 Task: Look for products in the category "Lotion" from Aura Cacia only.
Action: Mouse moved to (833, 288)
Screenshot: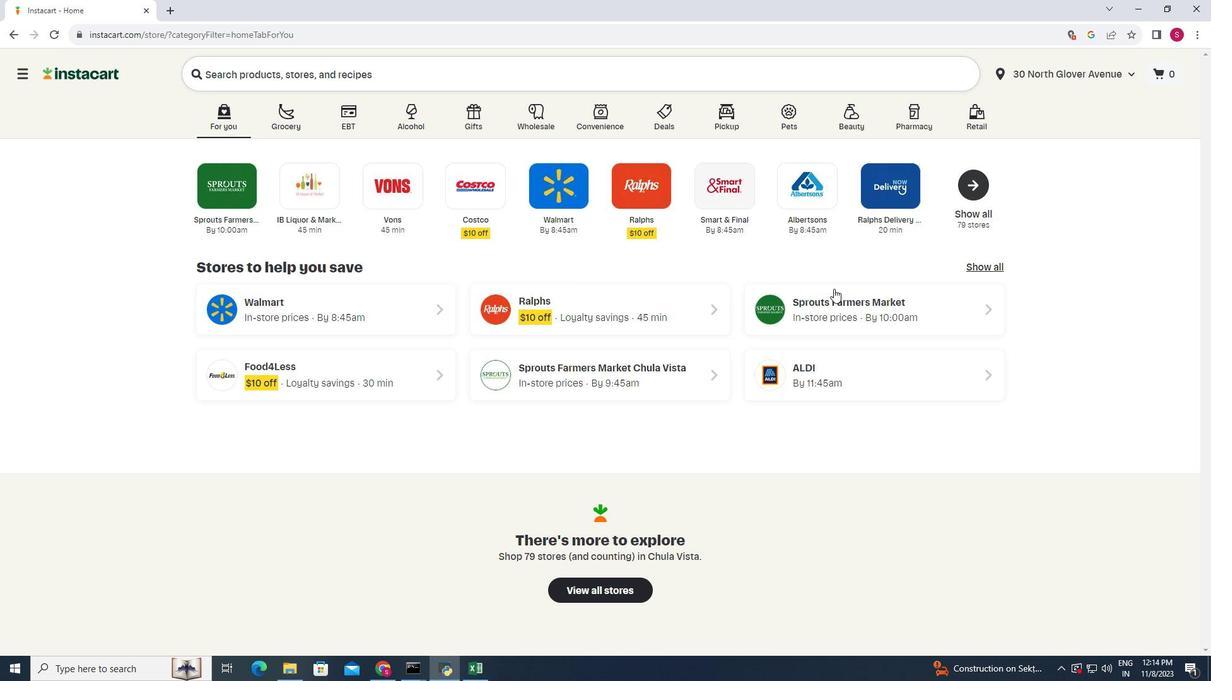 
Action: Mouse pressed left at (833, 288)
Screenshot: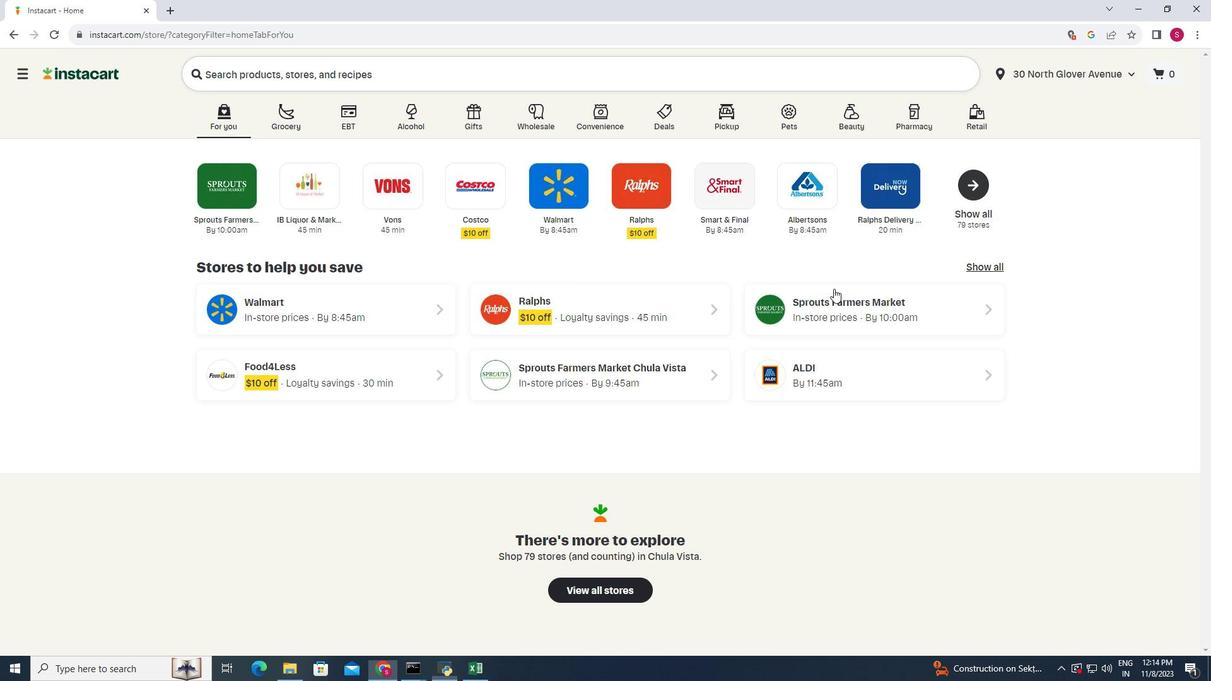
Action: Mouse moved to (53, 493)
Screenshot: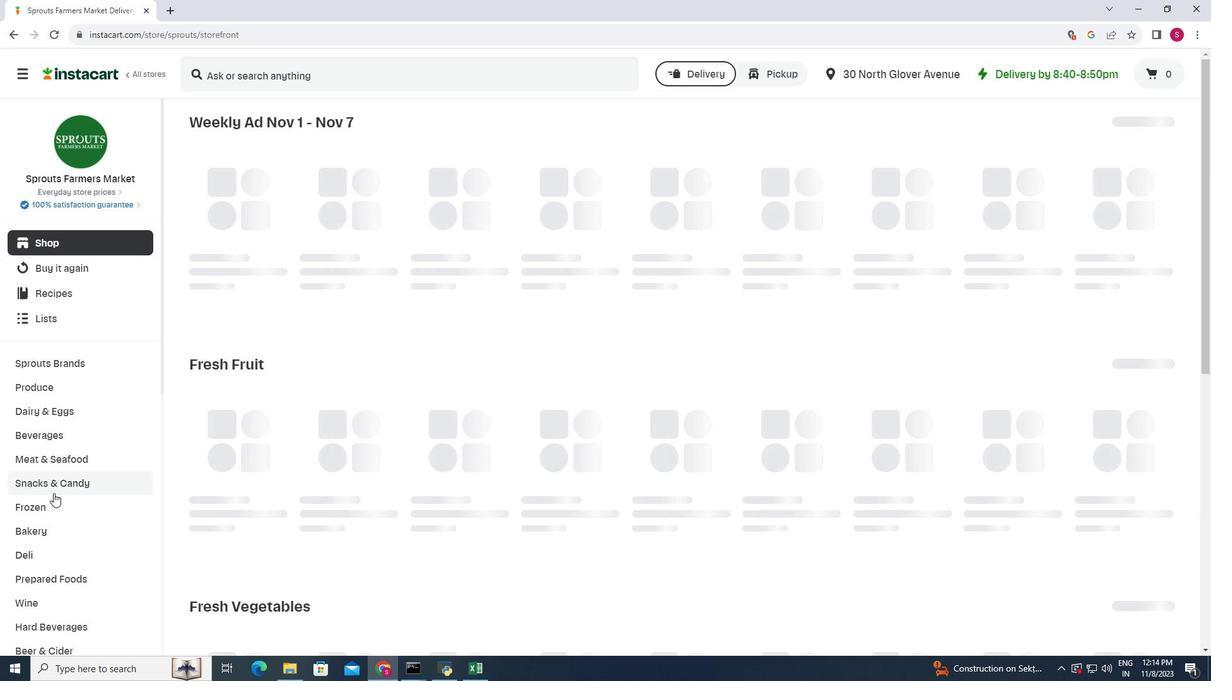 
Action: Mouse scrolled (53, 492) with delta (0, 0)
Screenshot: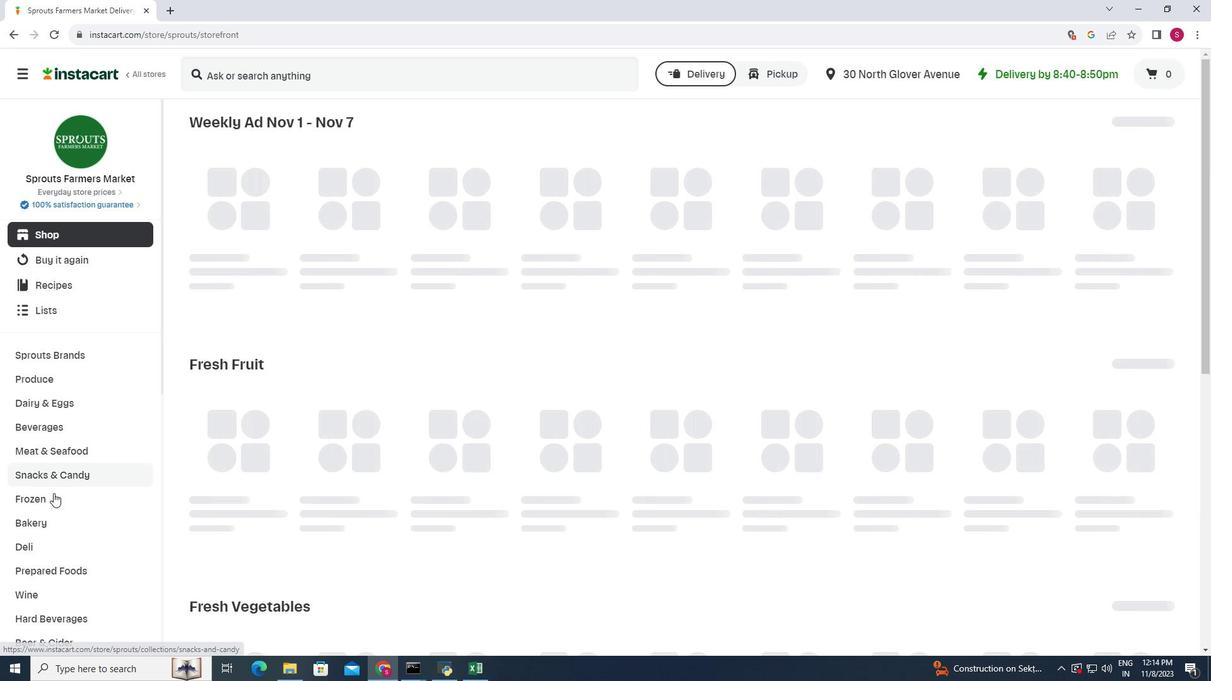 
Action: Mouse scrolled (53, 492) with delta (0, 0)
Screenshot: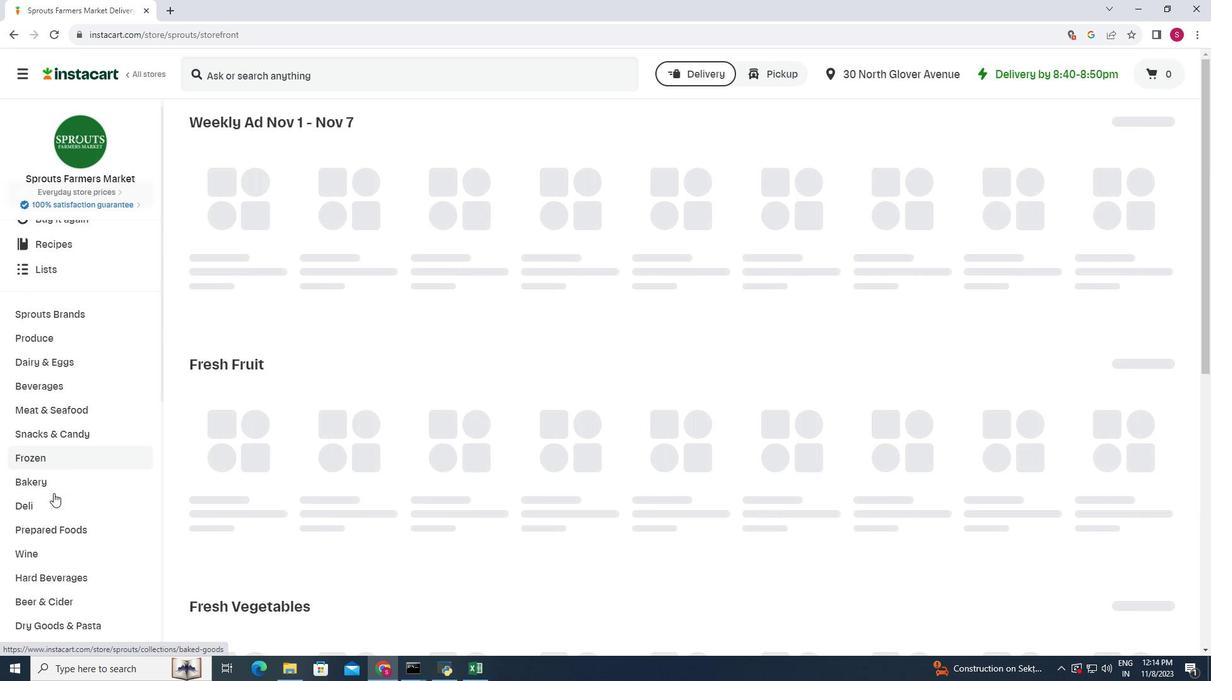 
Action: Mouse scrolled (53, 492) with delta (0, 0)
Screenshot: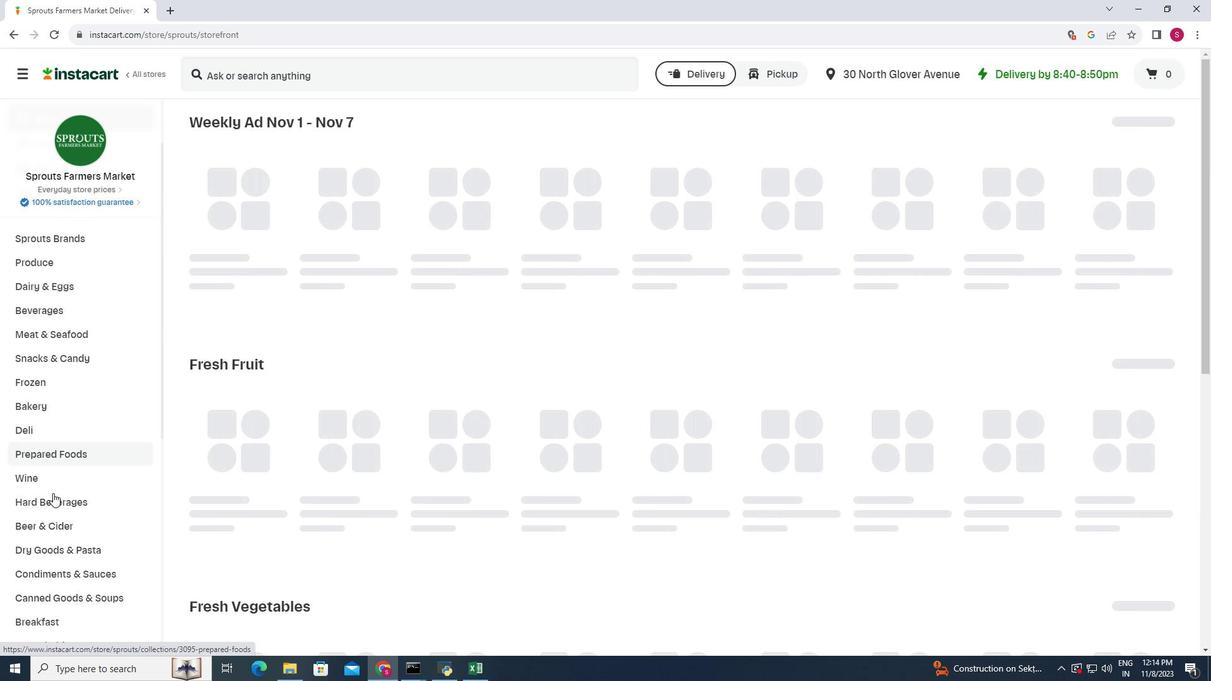 
Action: Mouse moved to (52, 492)
Screenshot: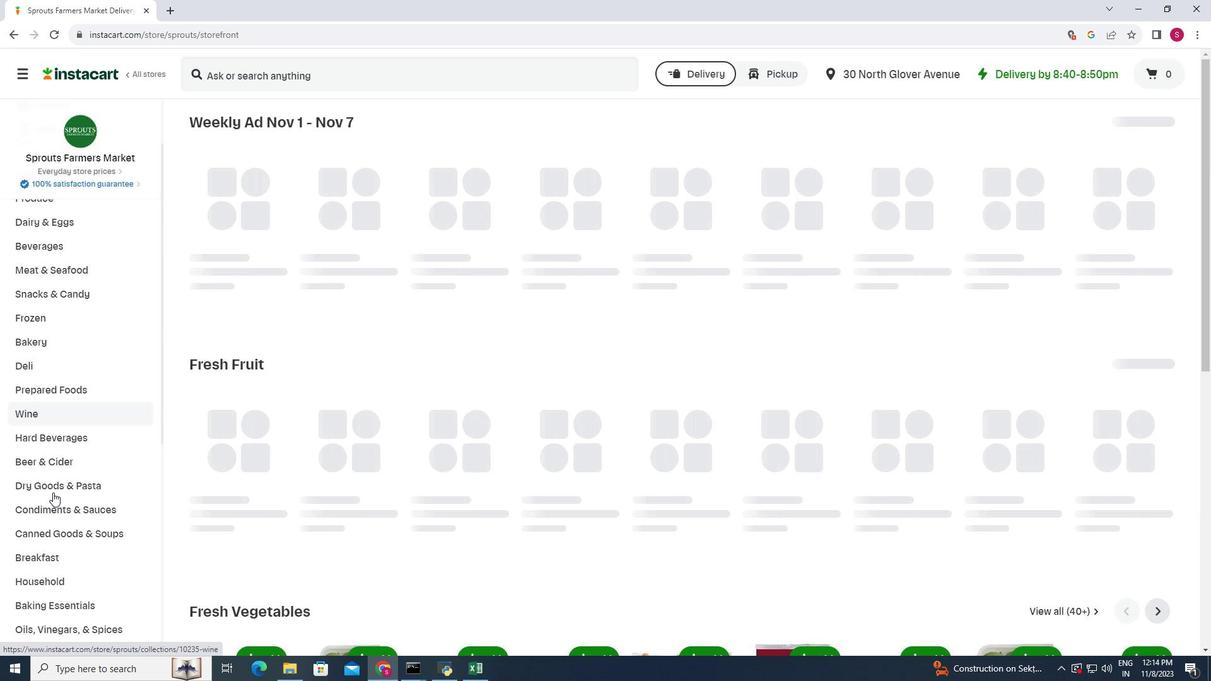 
Action: Mouse scrolled (52, 492) with delta (0, 0)
Screenshot: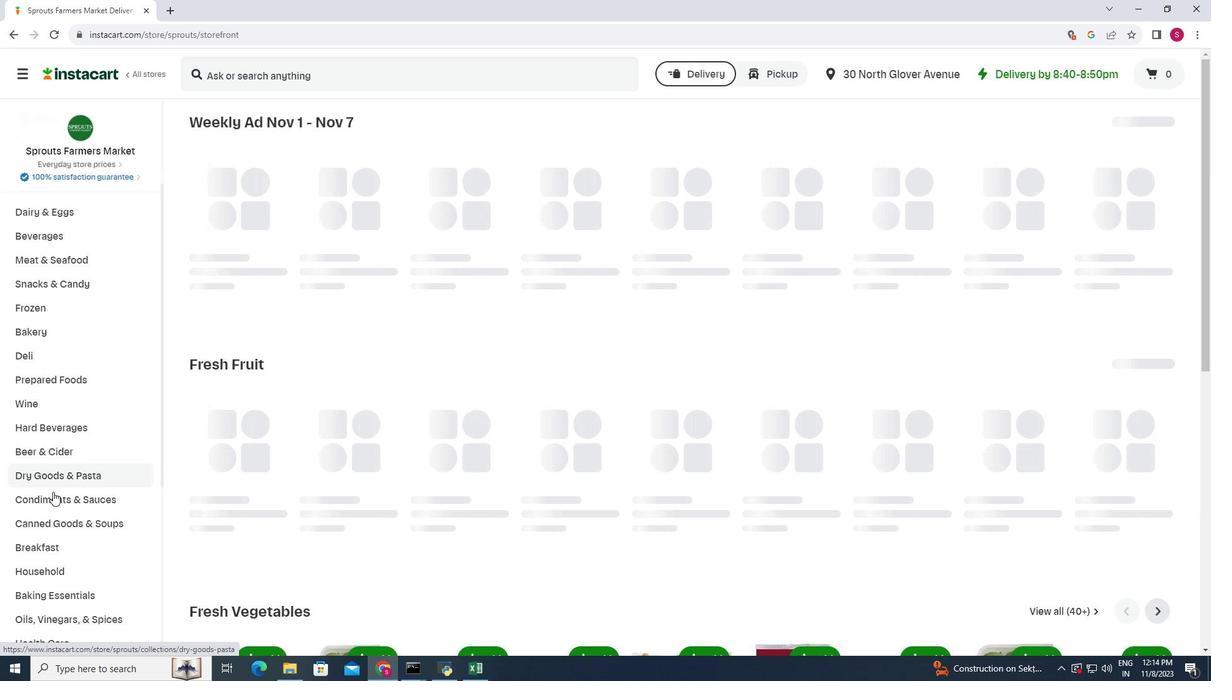 
Action: Mouse moved to (52, 492)
Screenshot: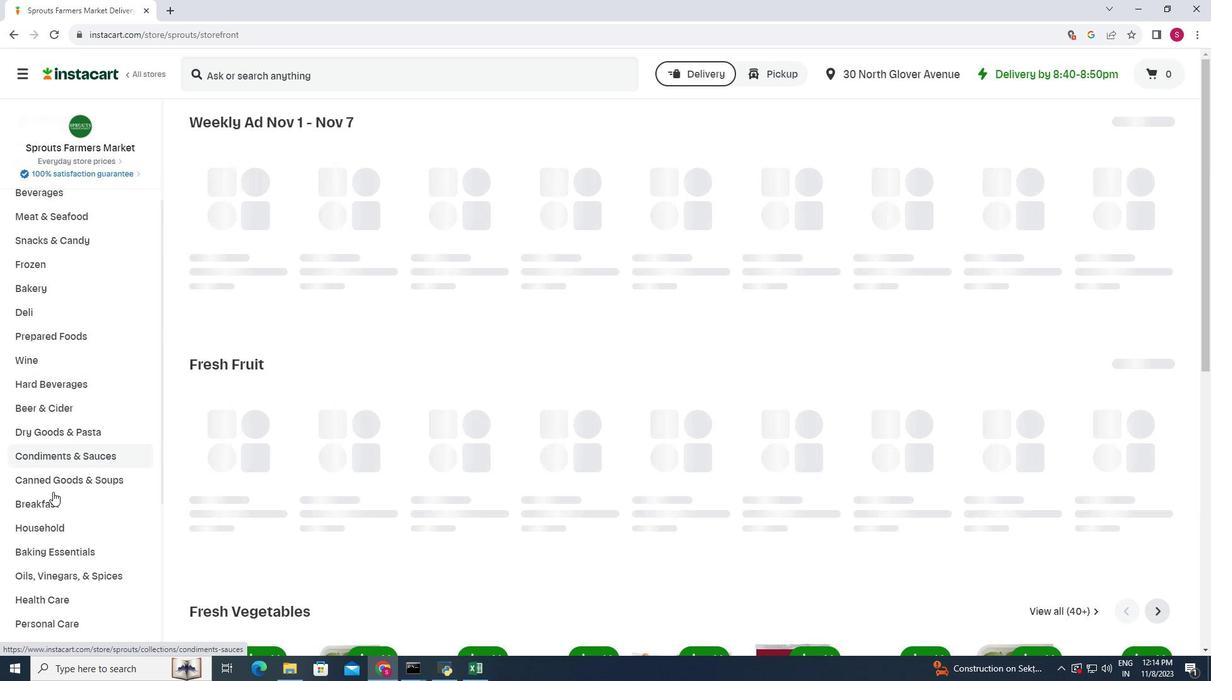 
Action: Mouse scrolled (52, 491) with delta (0, 0)
Screenshot: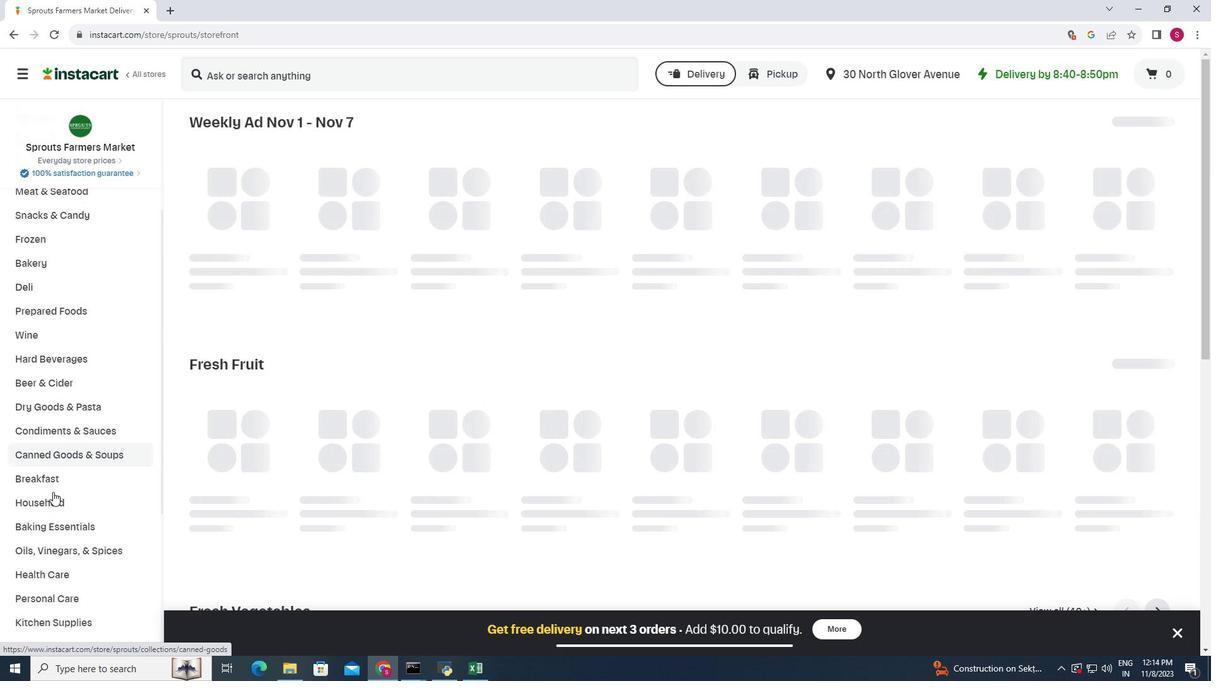 
Action: Mouse moved to (55, 488)
Screenshot: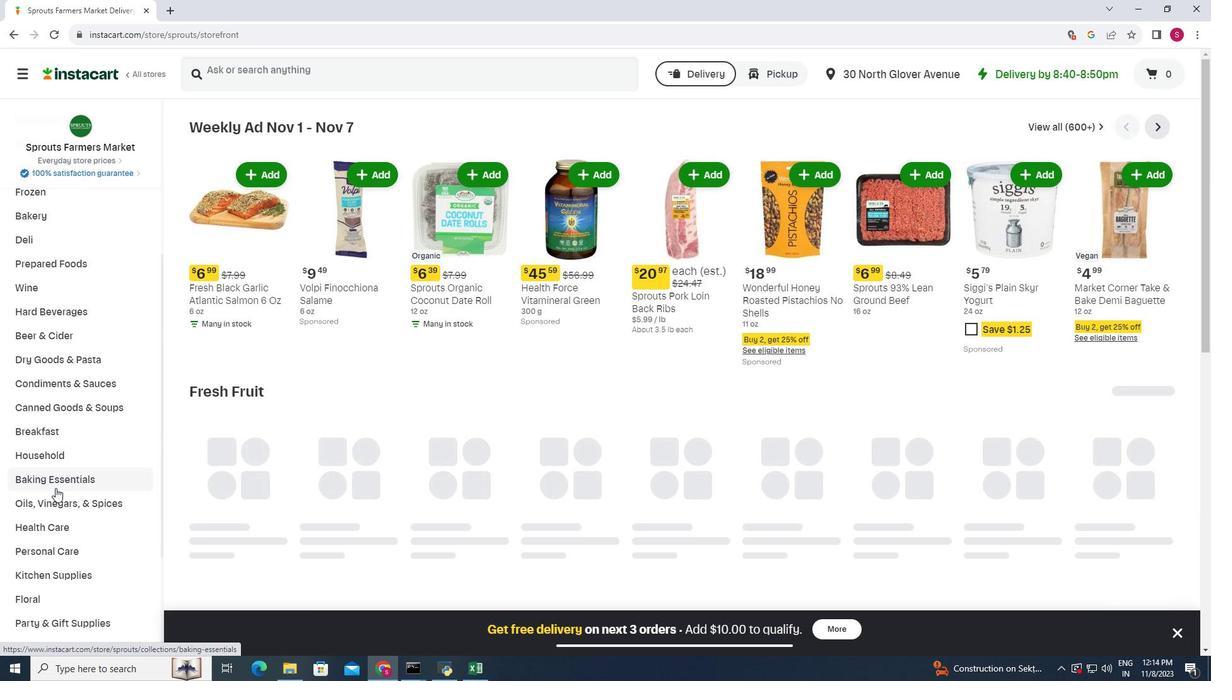 
Action: Mouse scrolled (55, 487) with delta (0, 0)
Screenshot: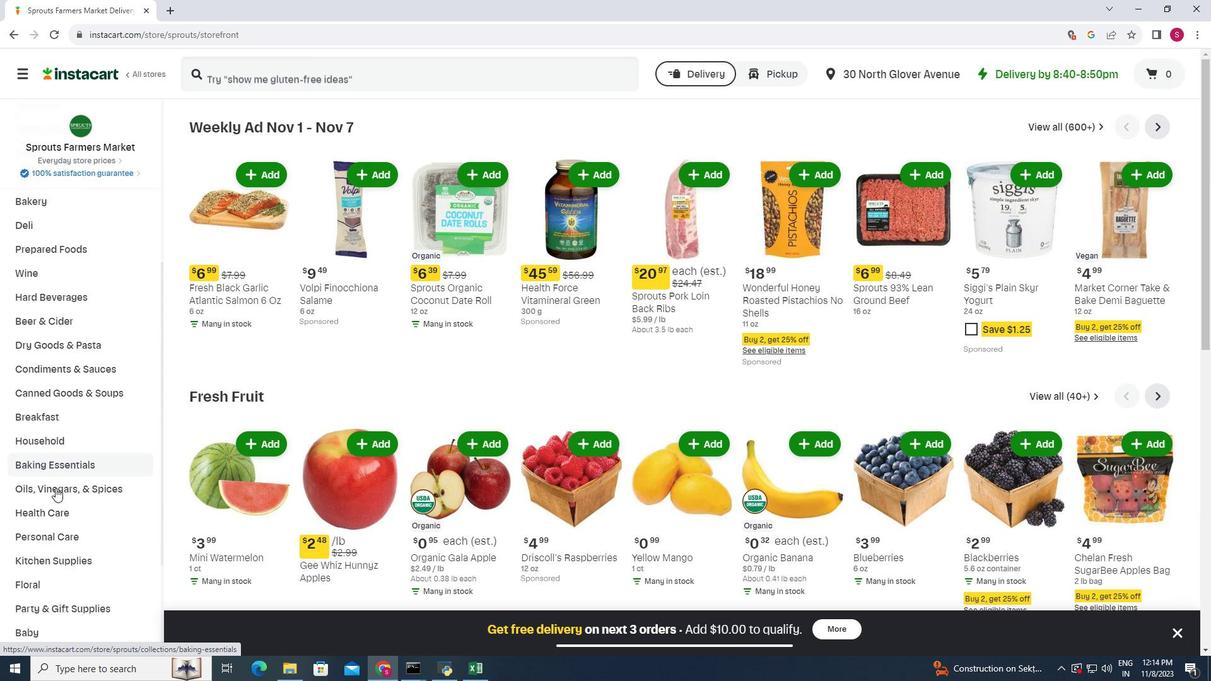 
Action: Mouse moved to (55, 480)
Screenshot: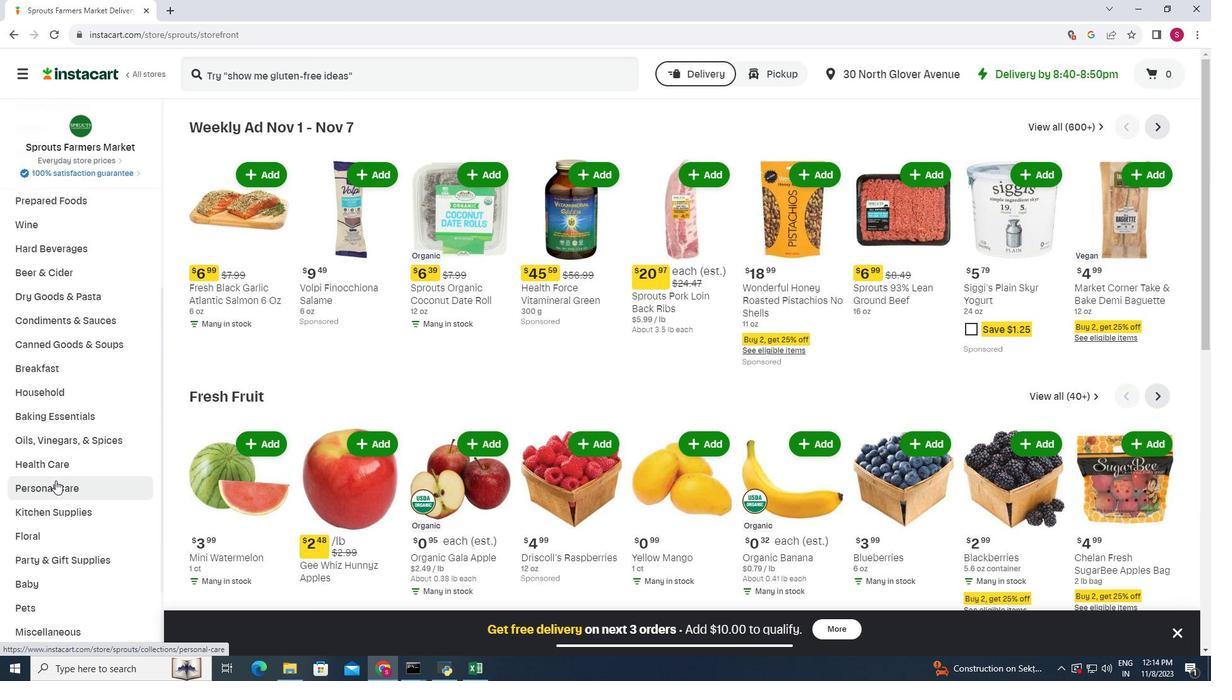 
Action: Mouse pressed left at (55, 480)
Screenshot: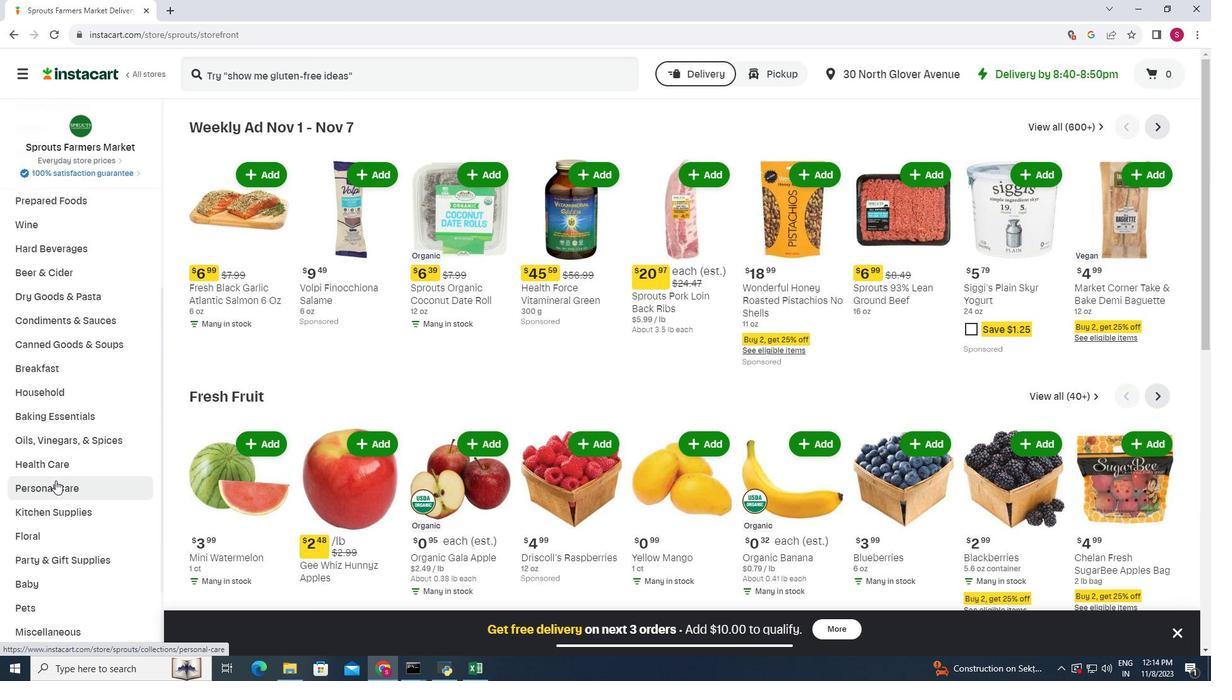 
Action: Mouse moved to (297, 159)
Screenshot: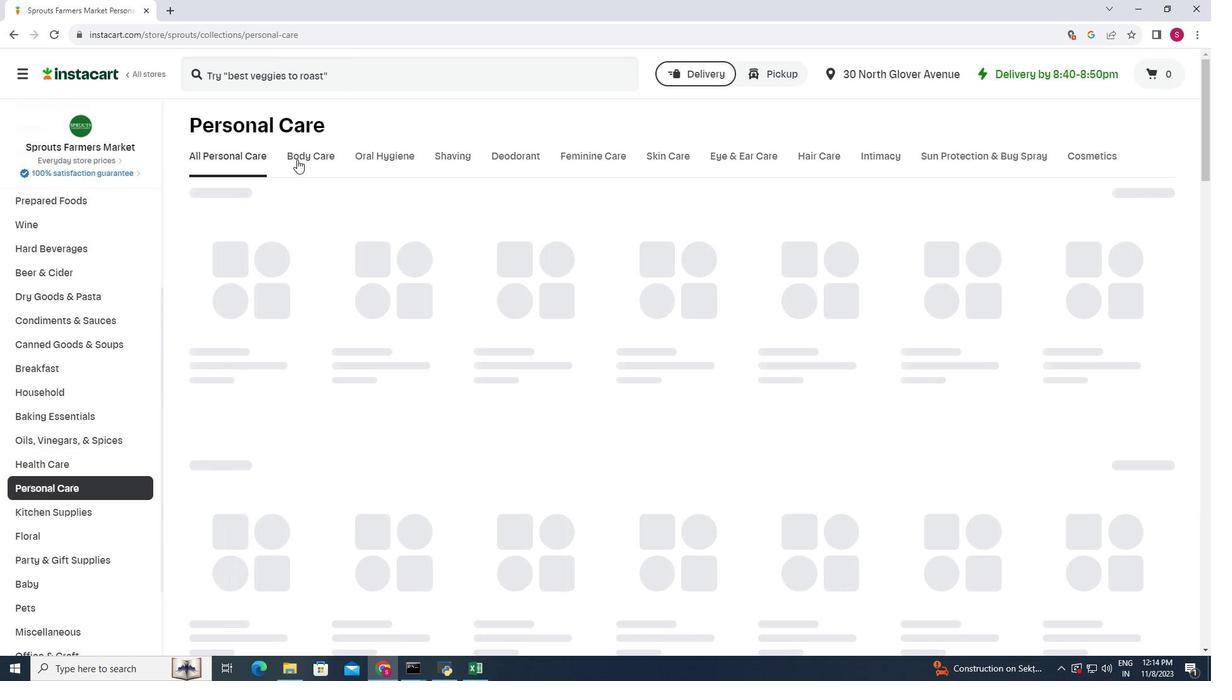 
Action: Mouse pressed left at (297, 159)
Screenshot: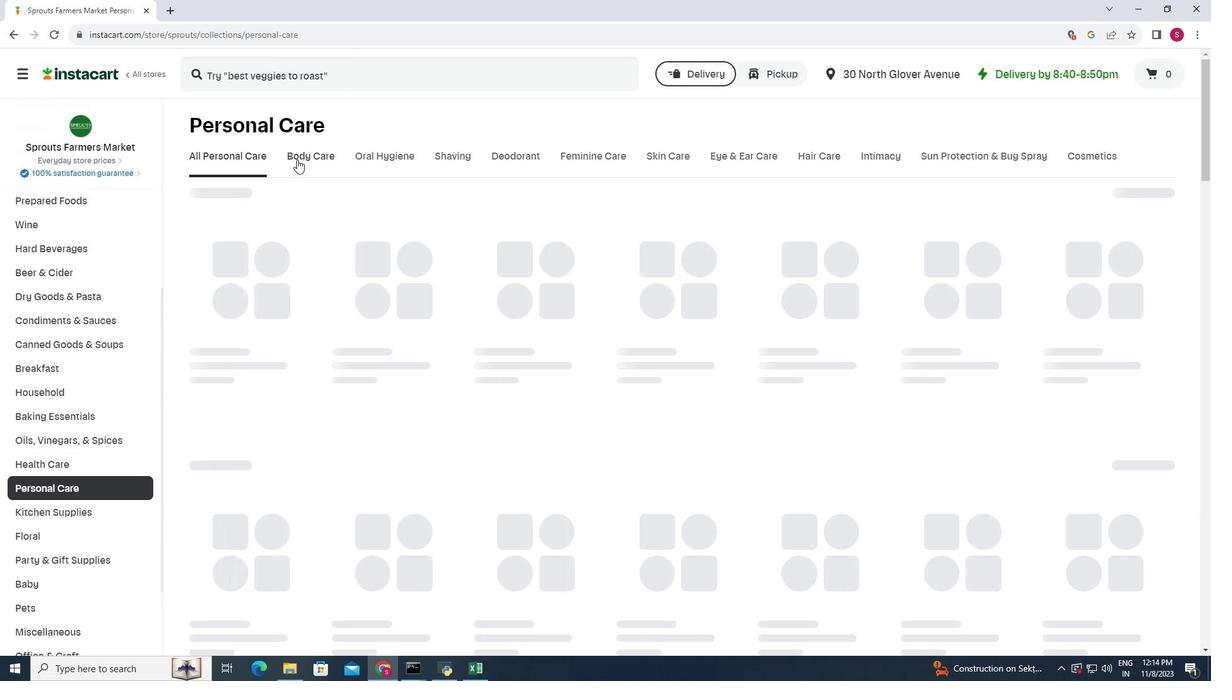 
Action: Mouse moved to (498, 200)
Screenshot: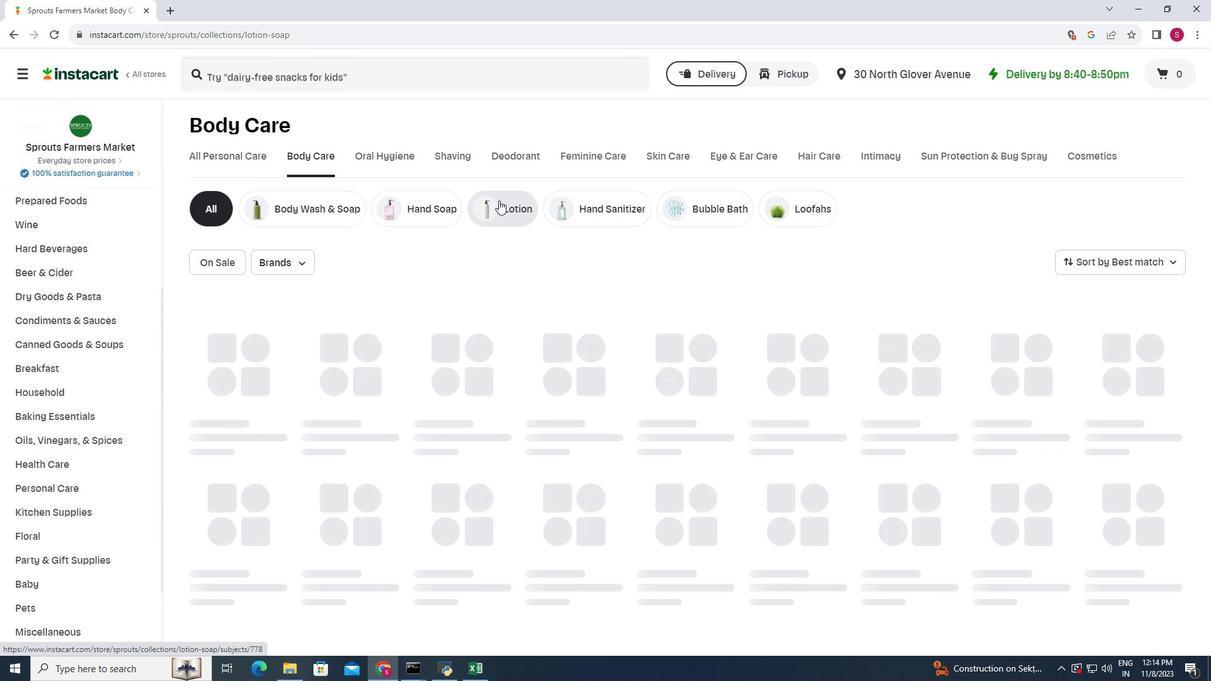 
Action: Mouse pressed left at (498, 200)
Screenshot: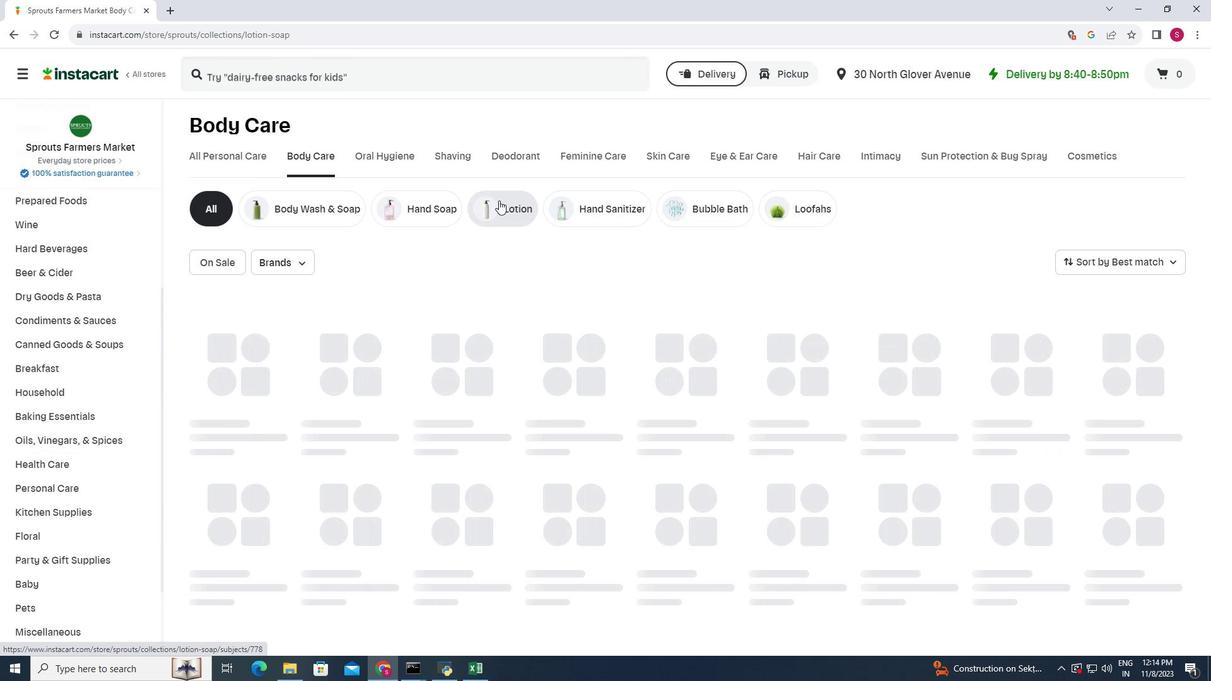 
Action: Mouse moved to (300, 266)
Screenshot: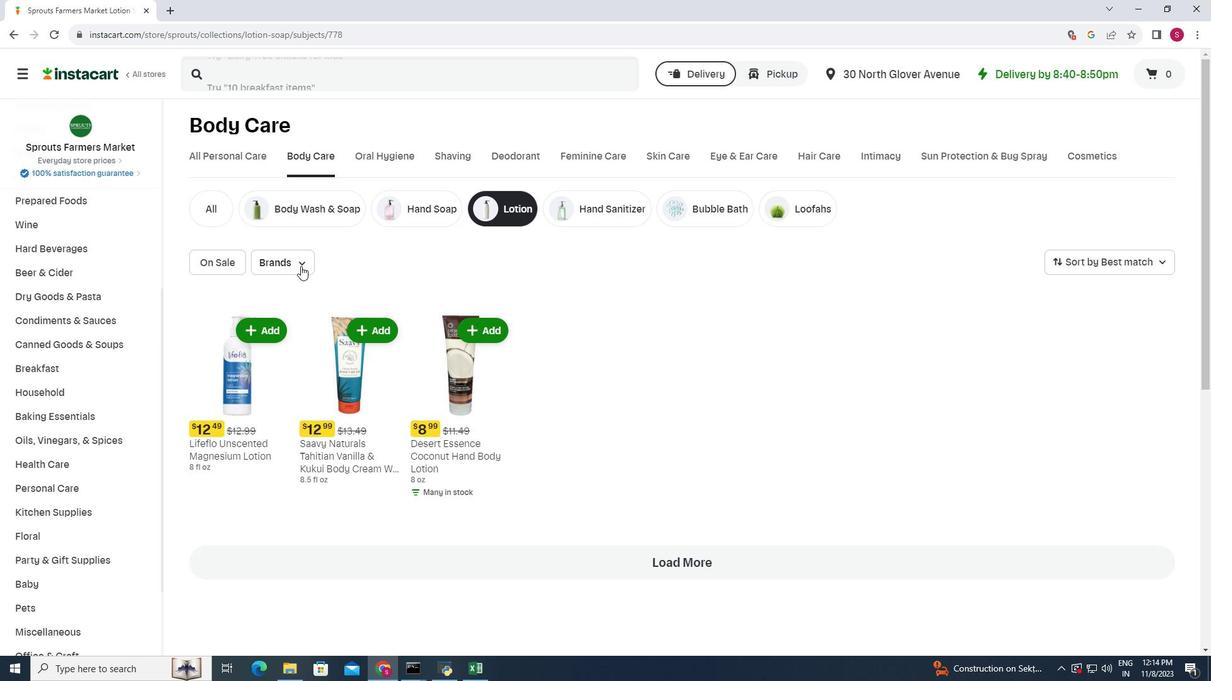
Action: Mouse pressed left at (300, 266)
Screenshot: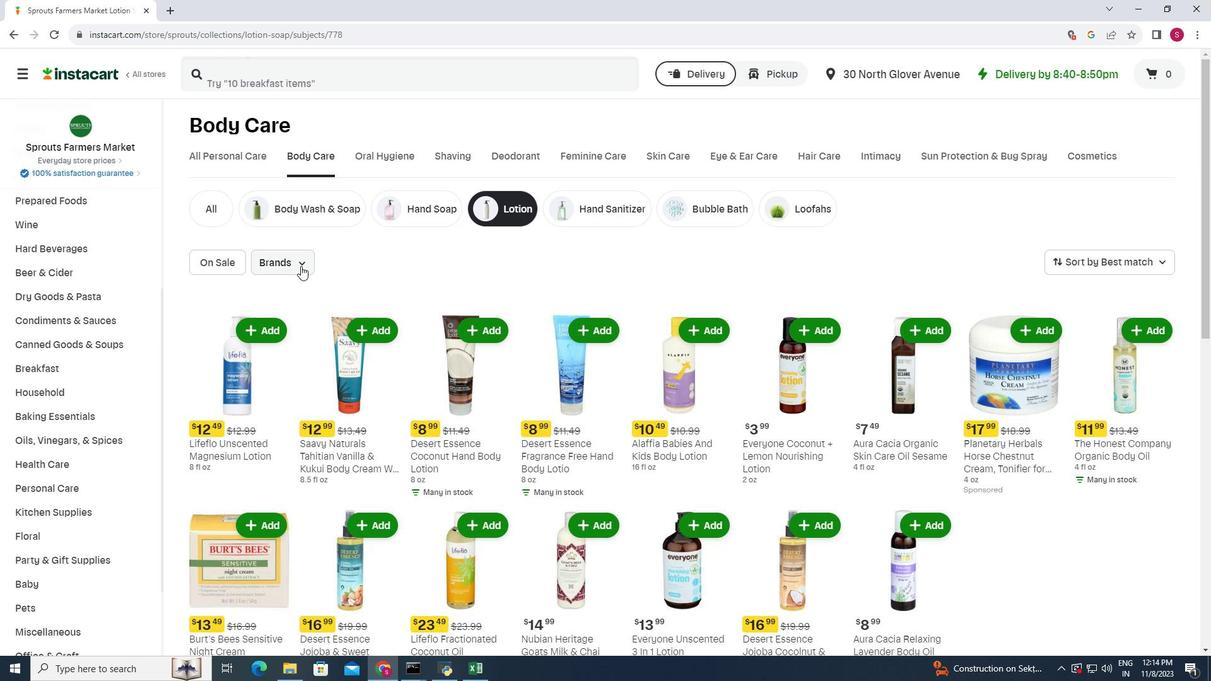 
Action: Mouse moved to (299, 284)
Screenshot: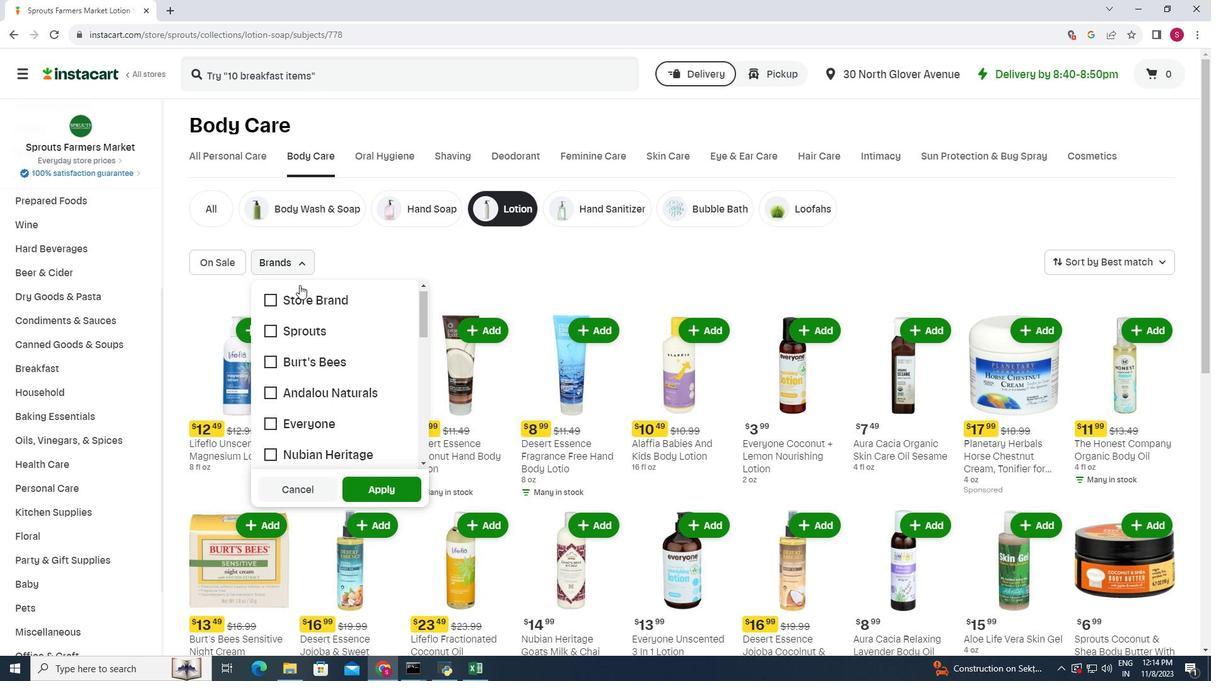 
Action: Mouse scrolled (299, 283) with delta (0, 0)
Screenshot: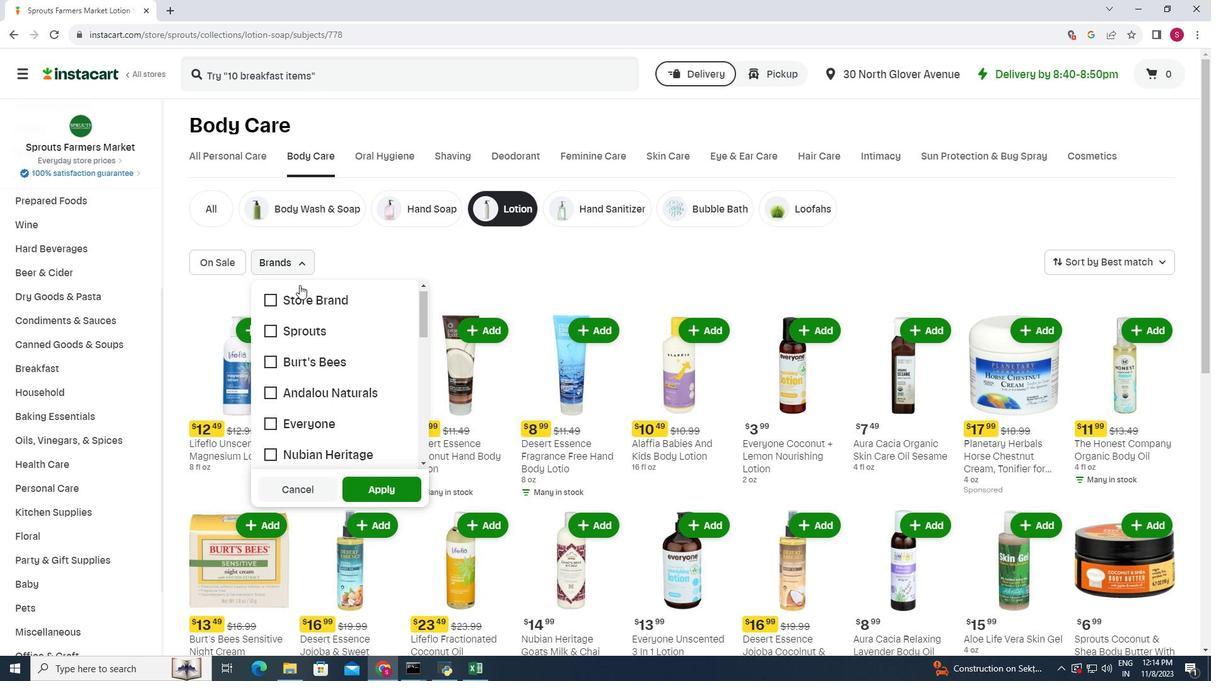 
Action: Mouse moved to (300, 289)
Screenshot: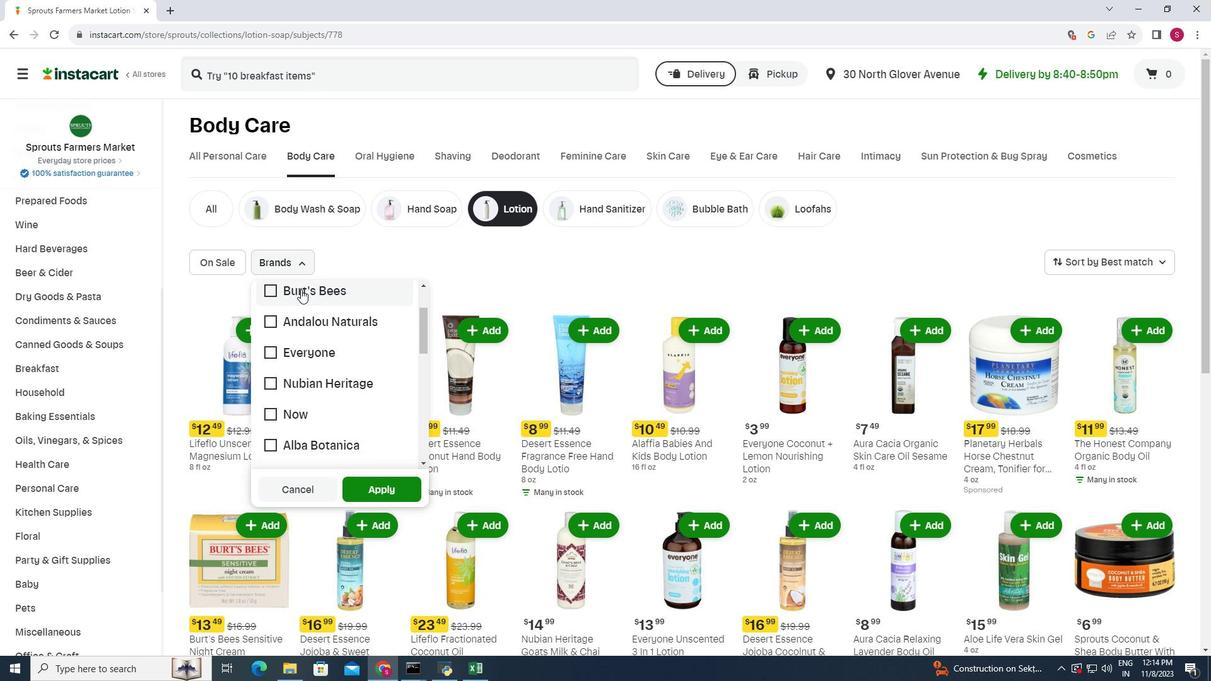 
Action: Mouse scrolled (300, 288) with delta (0, 0)
Screenshot: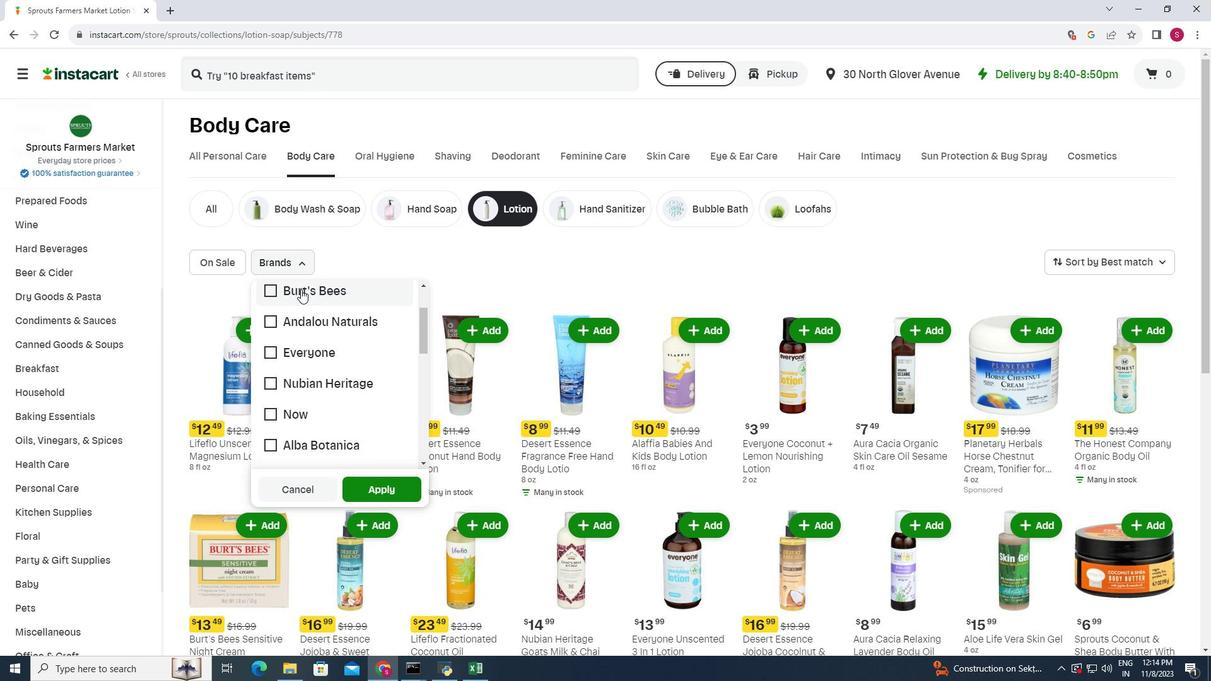 
Action: Mouse scrolled (300, 288) with delta (0, 0)
Screenshot: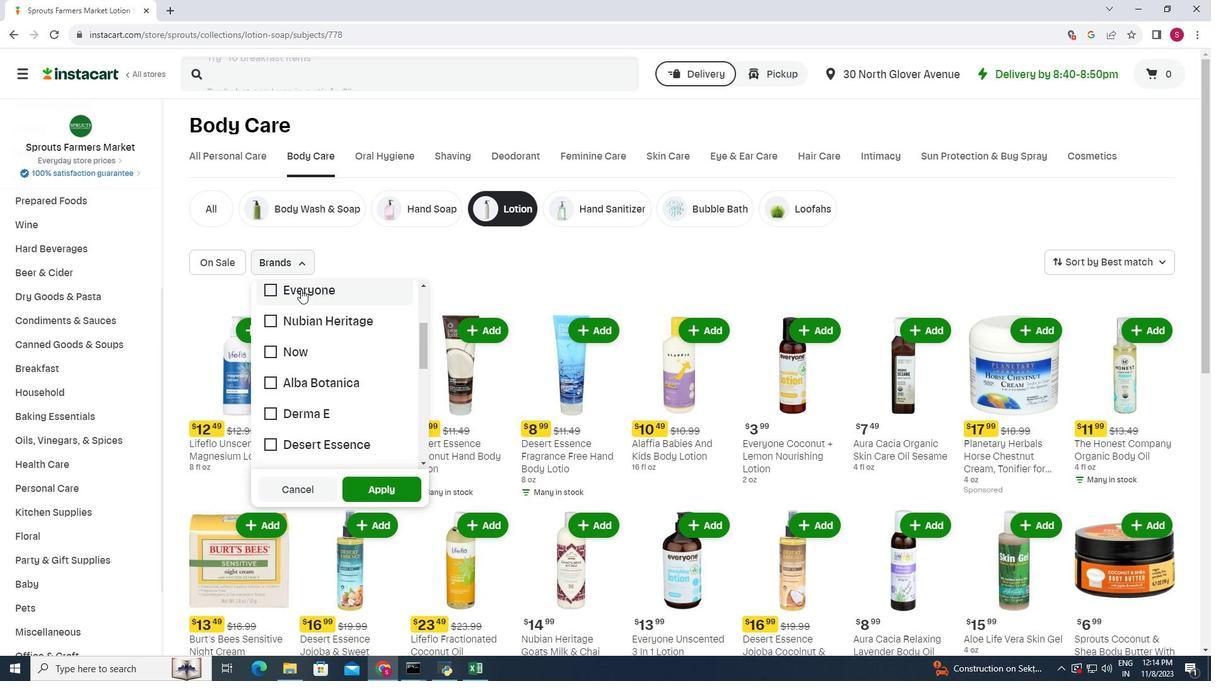 
Action: Mouse scrolled (300, 288) with delta (0, 0)
Screenshot: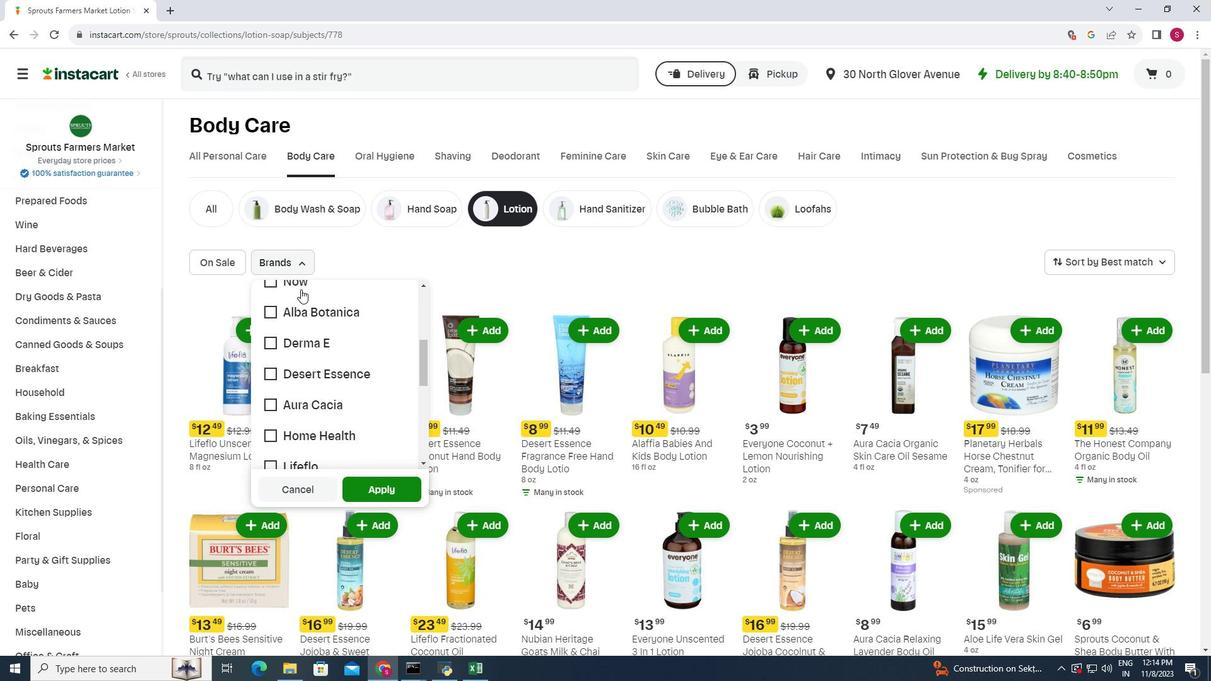 
Action: Mouse moved to (310, 363)
Screenshot: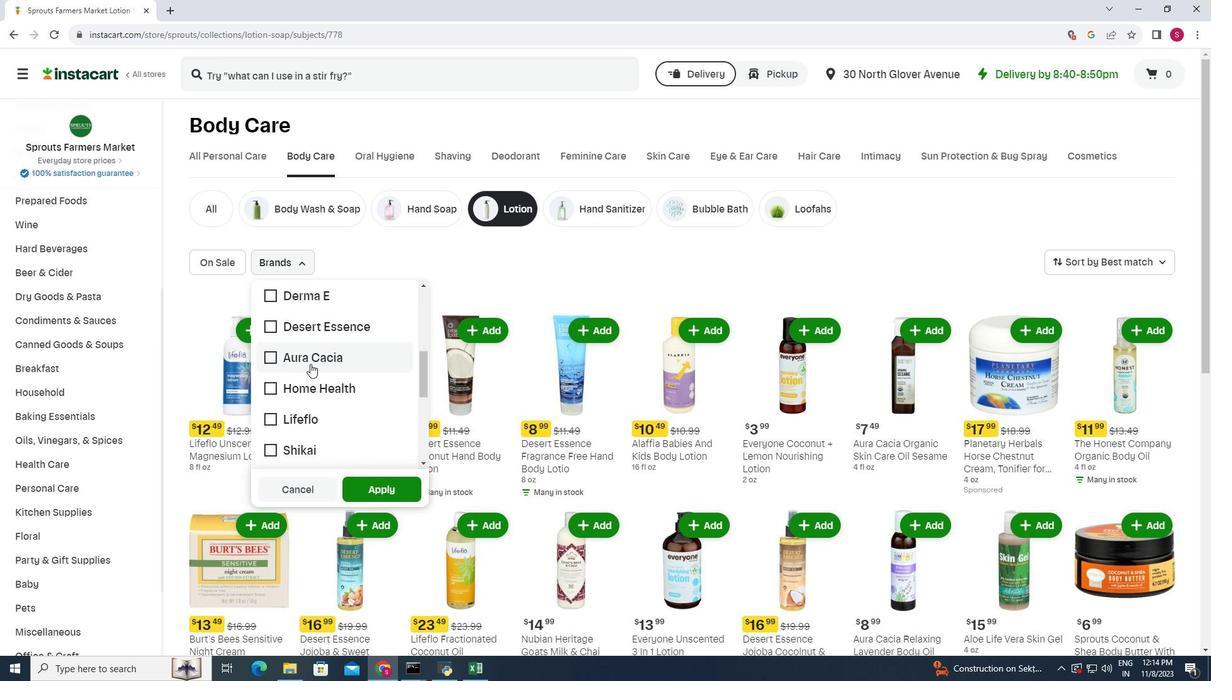 
Action: Mouse pressed left at (310, 363)
Screenshot: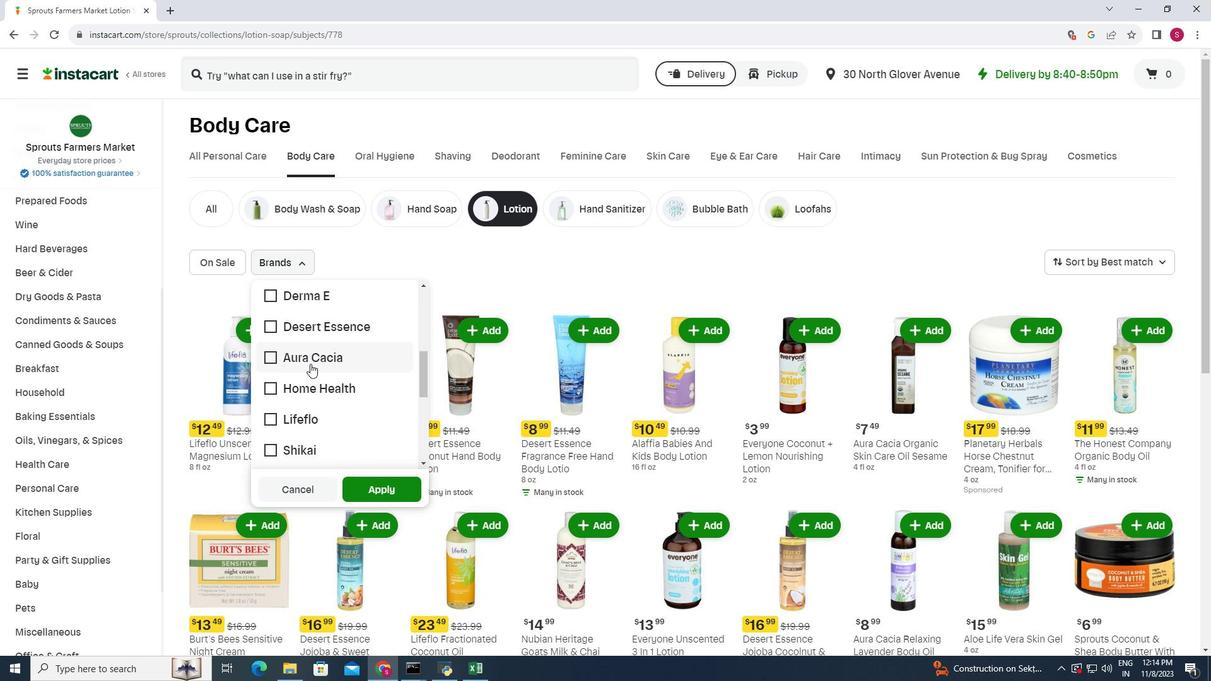 
Action: Mouse moved to (367, 484)
Screenshot: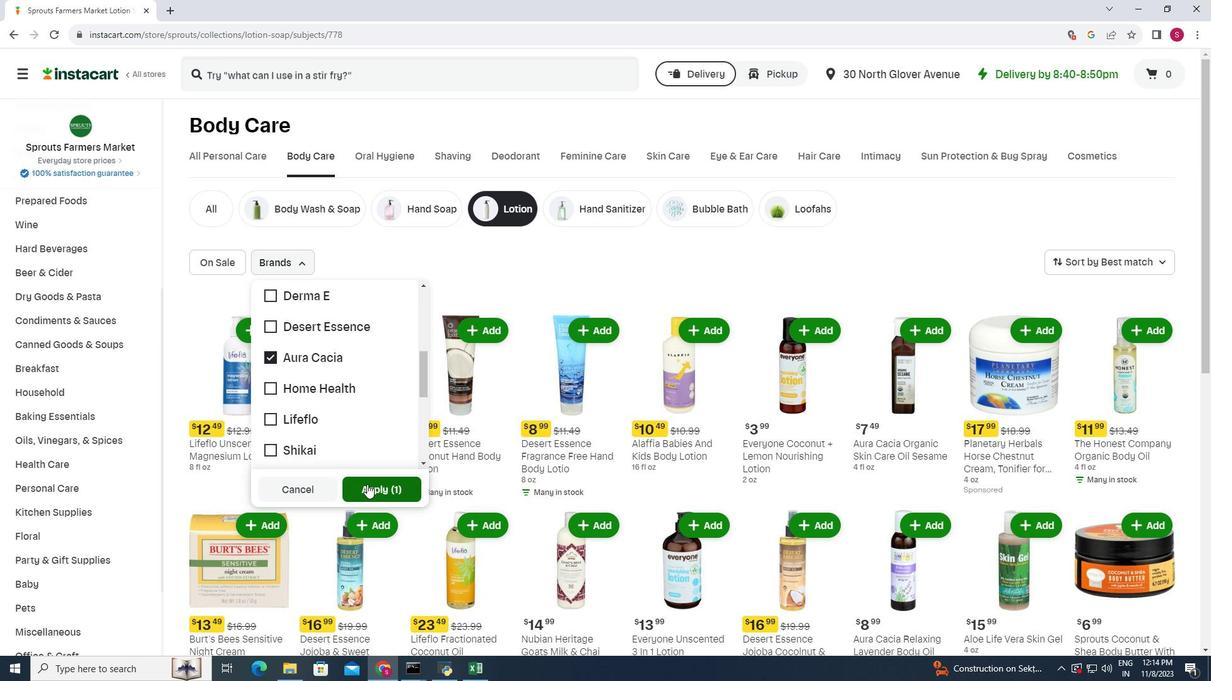 
Action: Mouse pressed left at (367, 484)
Screenshot: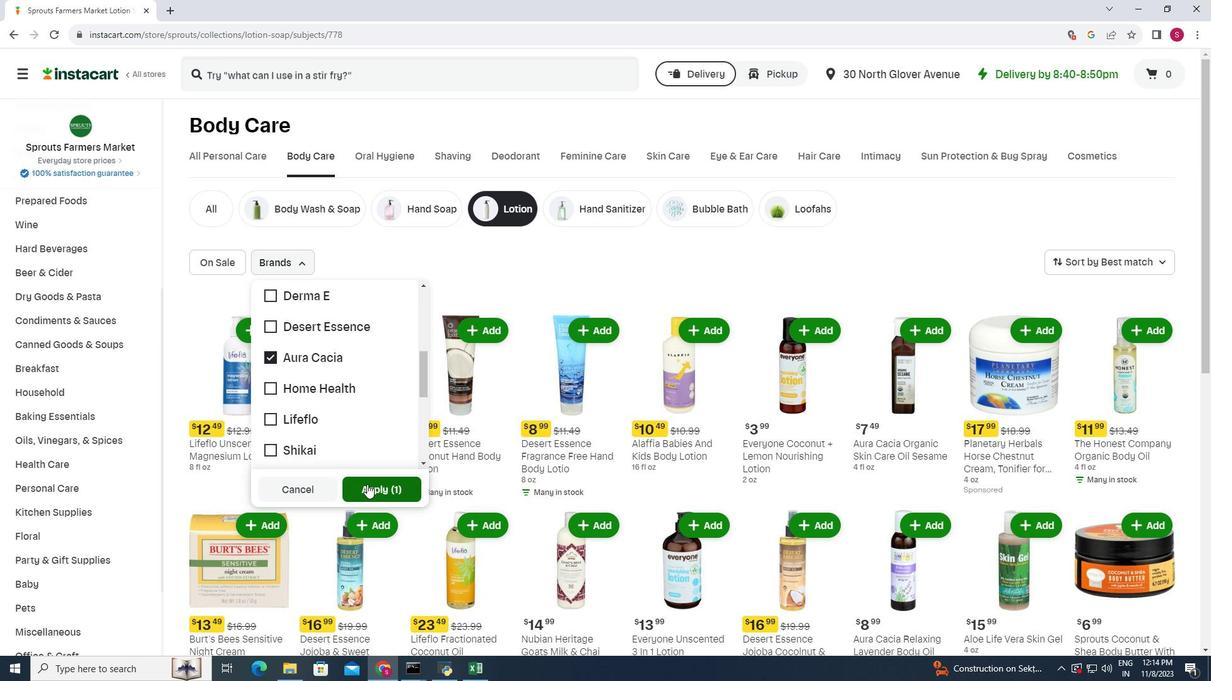 
Action: Mouse moved to (486, 400)
Screenshot: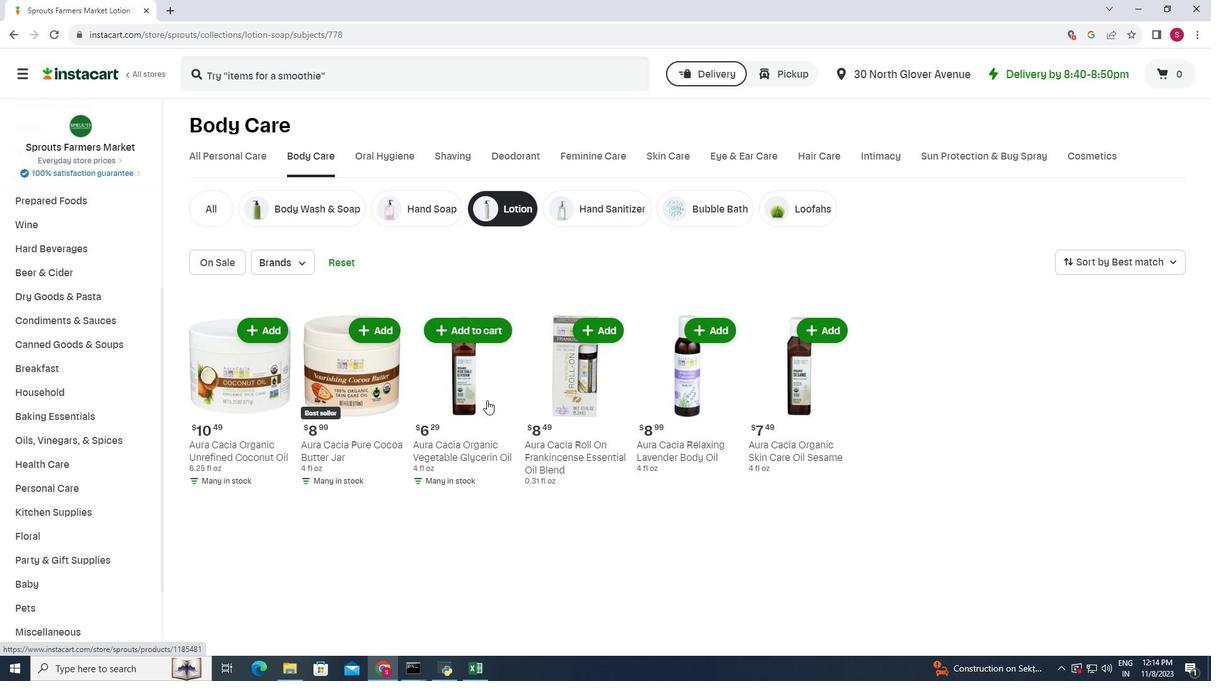 
